 Task: View the tips for access builder.
Action: Mouse moved to (1210, 87)
Screenshot: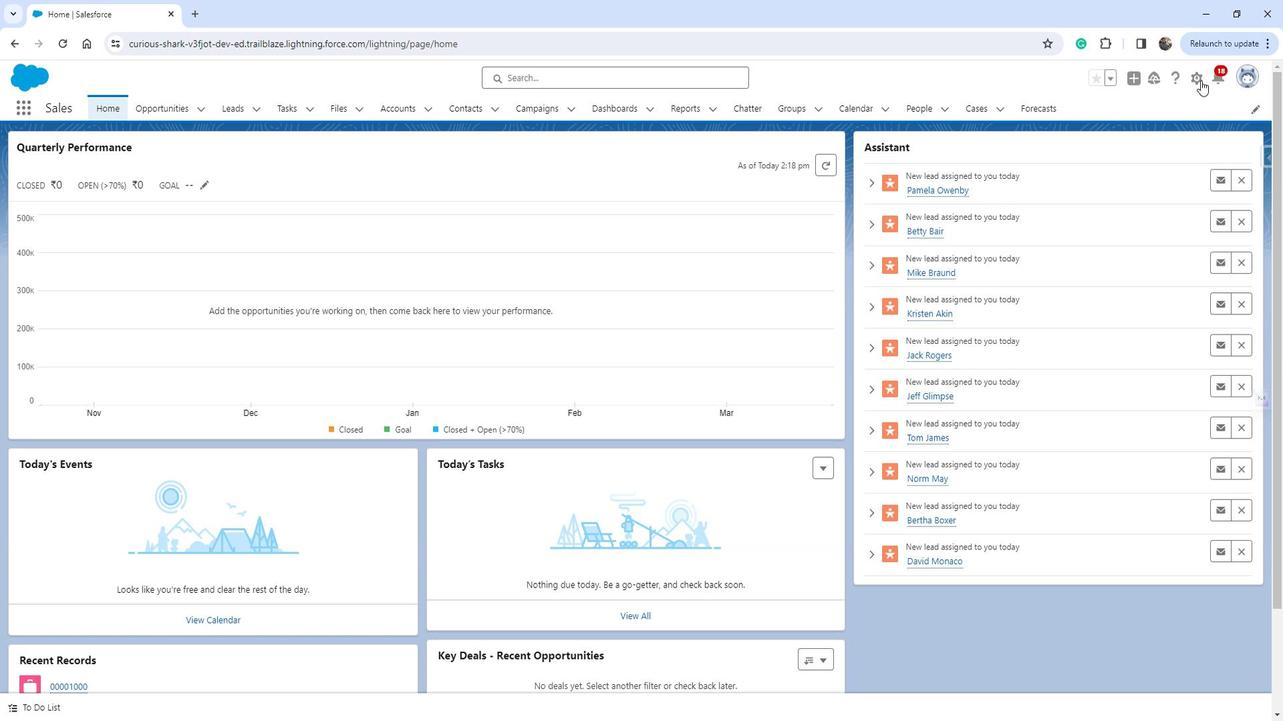 
Action: Mouse pressed left at (1210, 87)
Screenshot: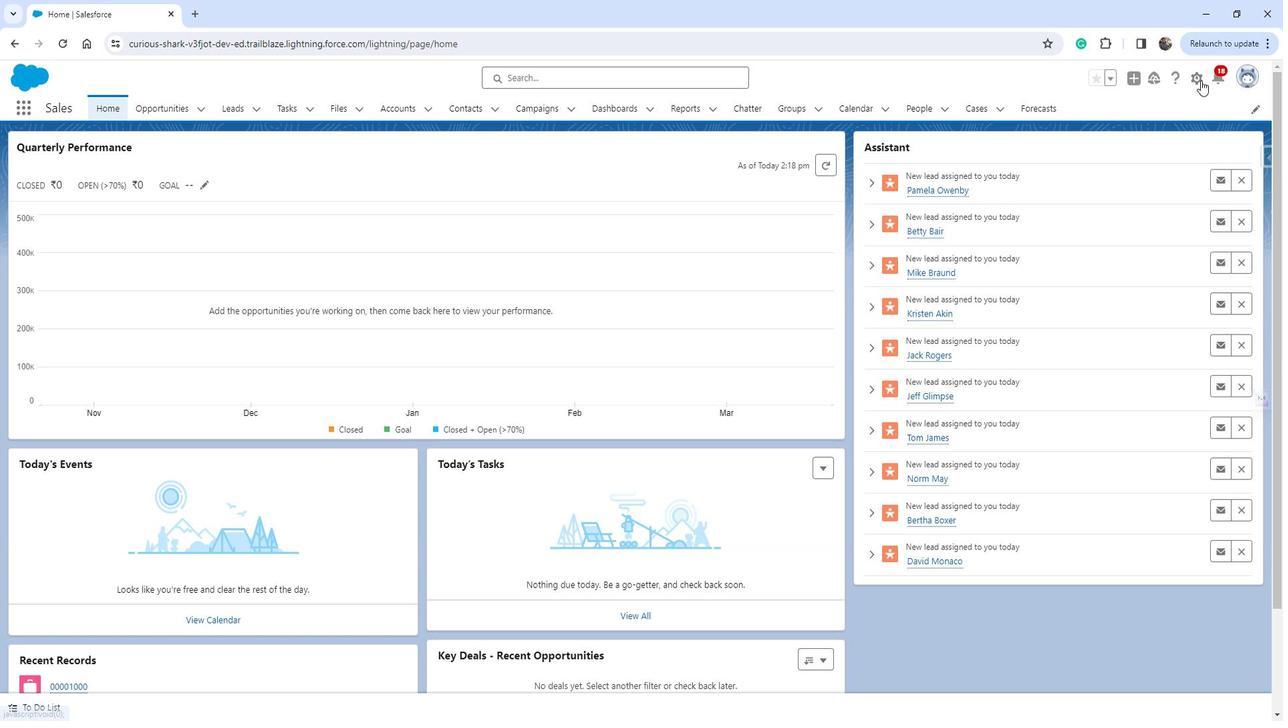 
Action: Mouse moved to (1164, 123)
Screenshot: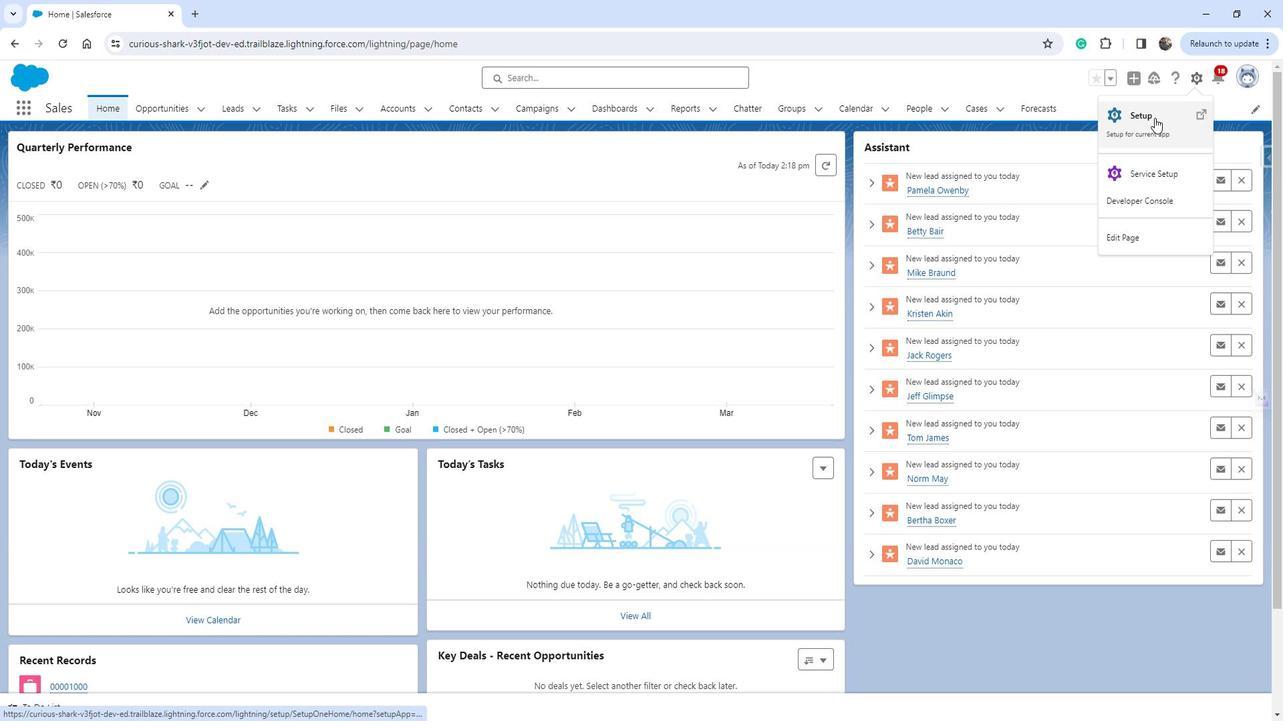 
Action: Mouse pressed left at (1164, 123)
Screenshot: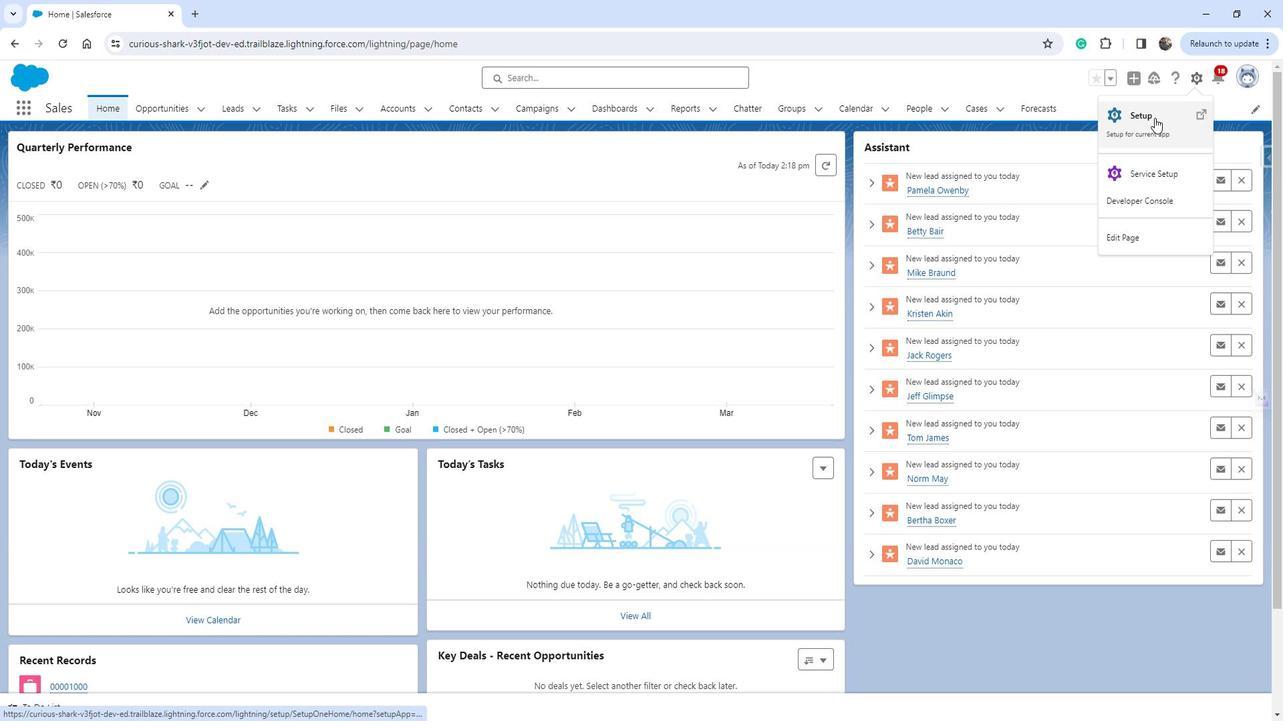 
Action: Mouse moved to (130, 408)
Screenshot: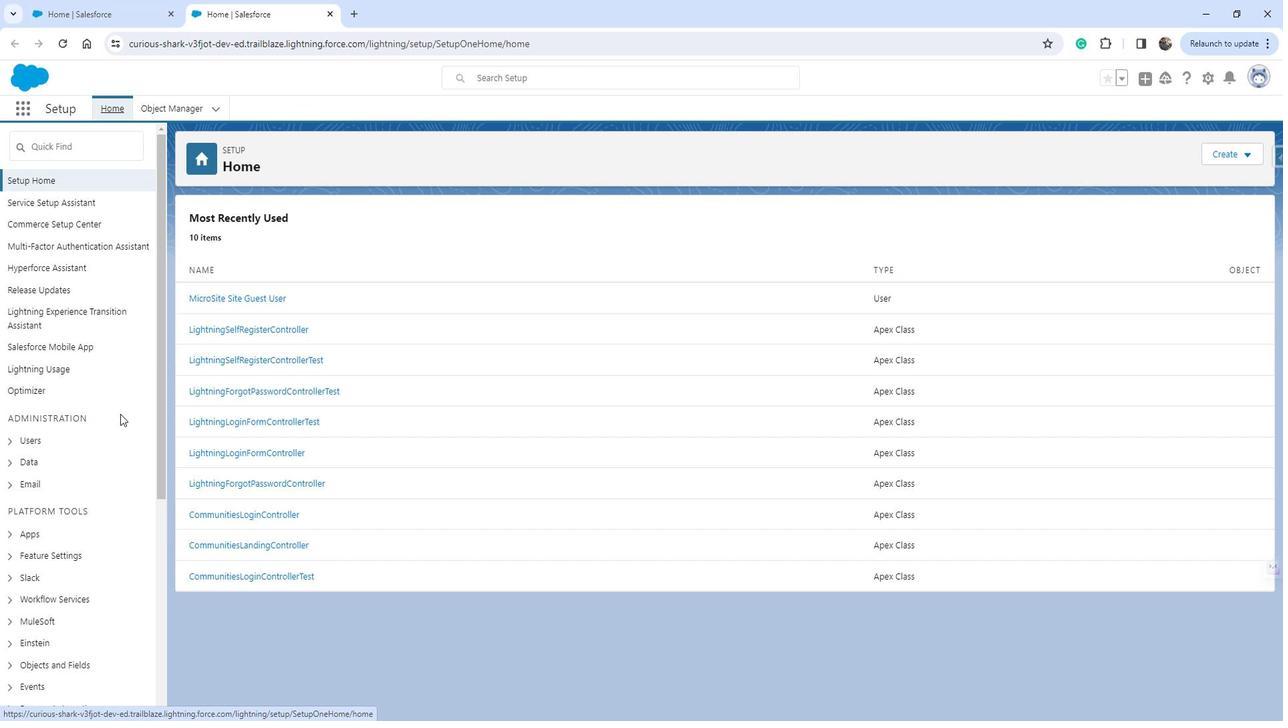 
Action: Mouse scrolled (130, 408) with delta (0, 0)
Screenshot: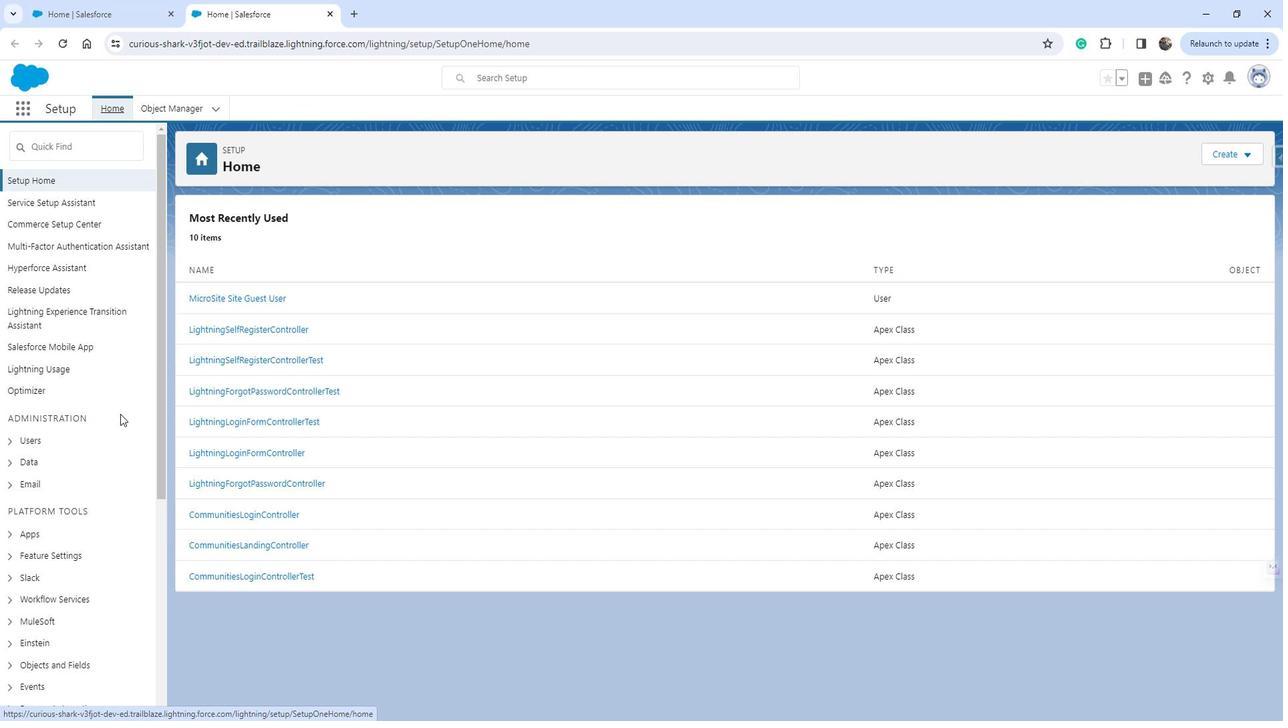 
Action: Mouse moved to (110, 414)
Screenshot: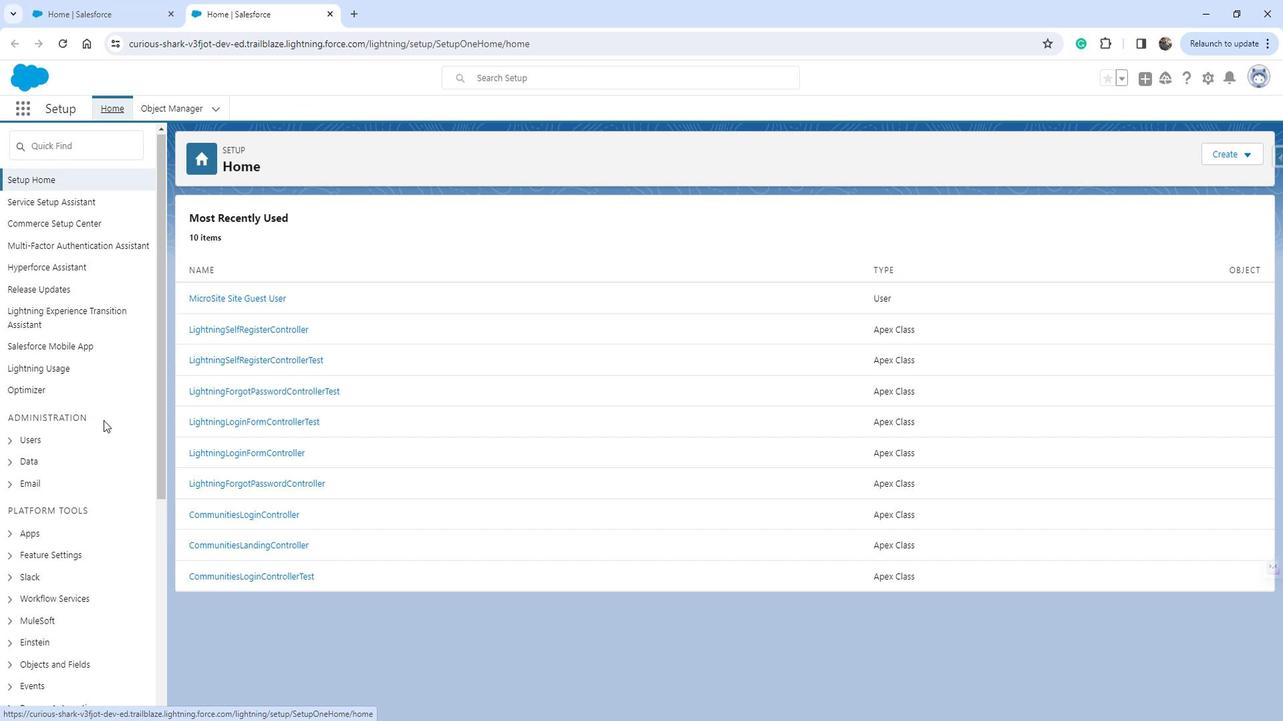 
Action: Mouse scrolled (110, 414) with delta (0, 0)
Screenshot: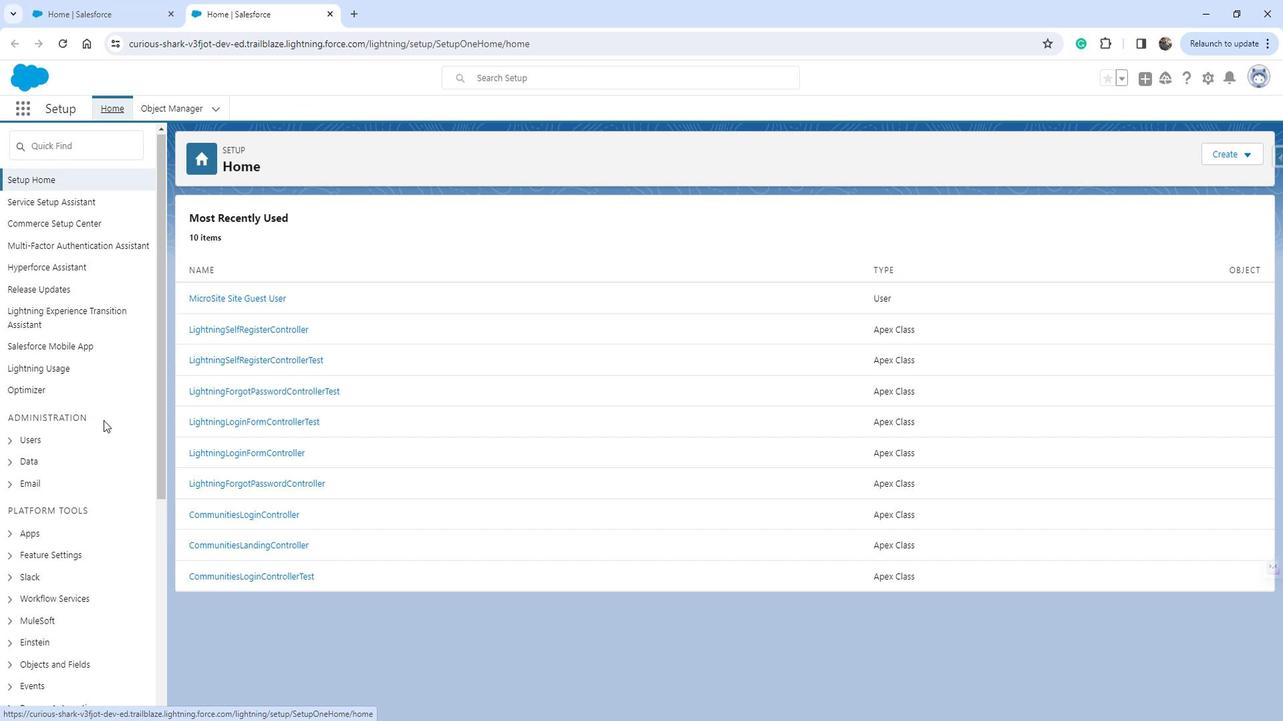 
Action: Mouse moved to (90, 414)
Screenshot: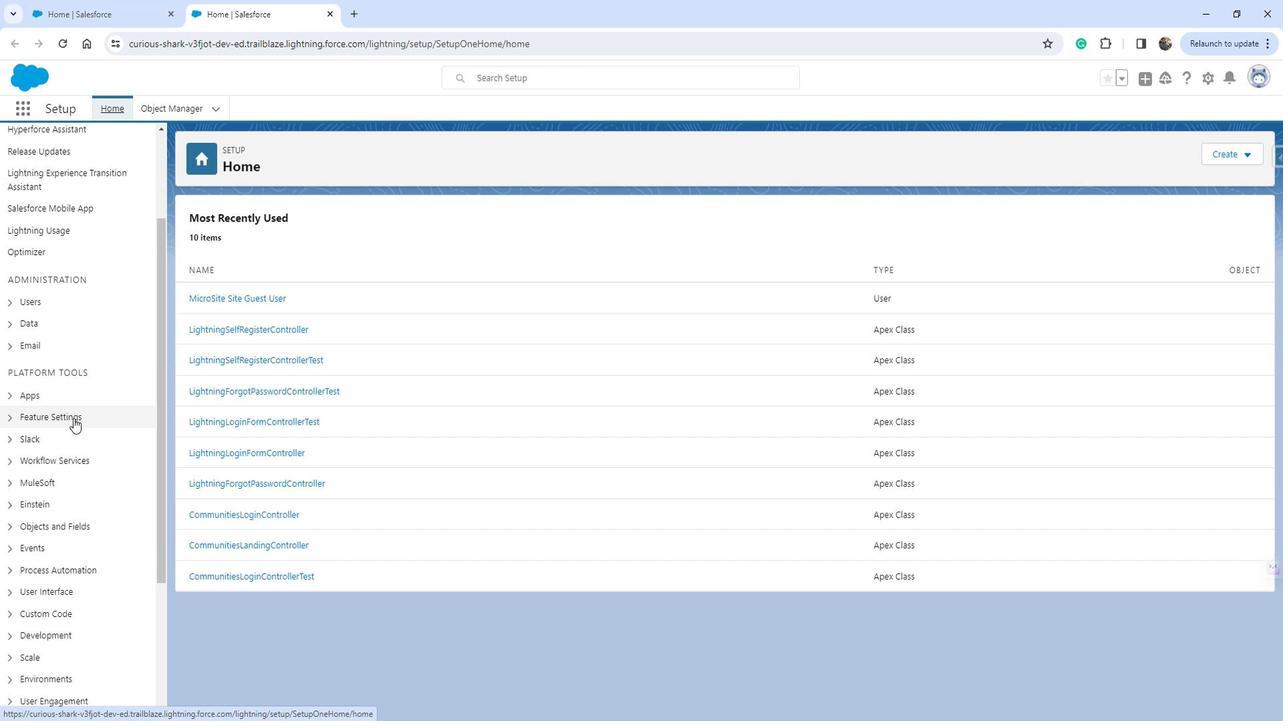 
Action: Mouse scrolled (90, 414) with delta (0, 0)
Screenshot: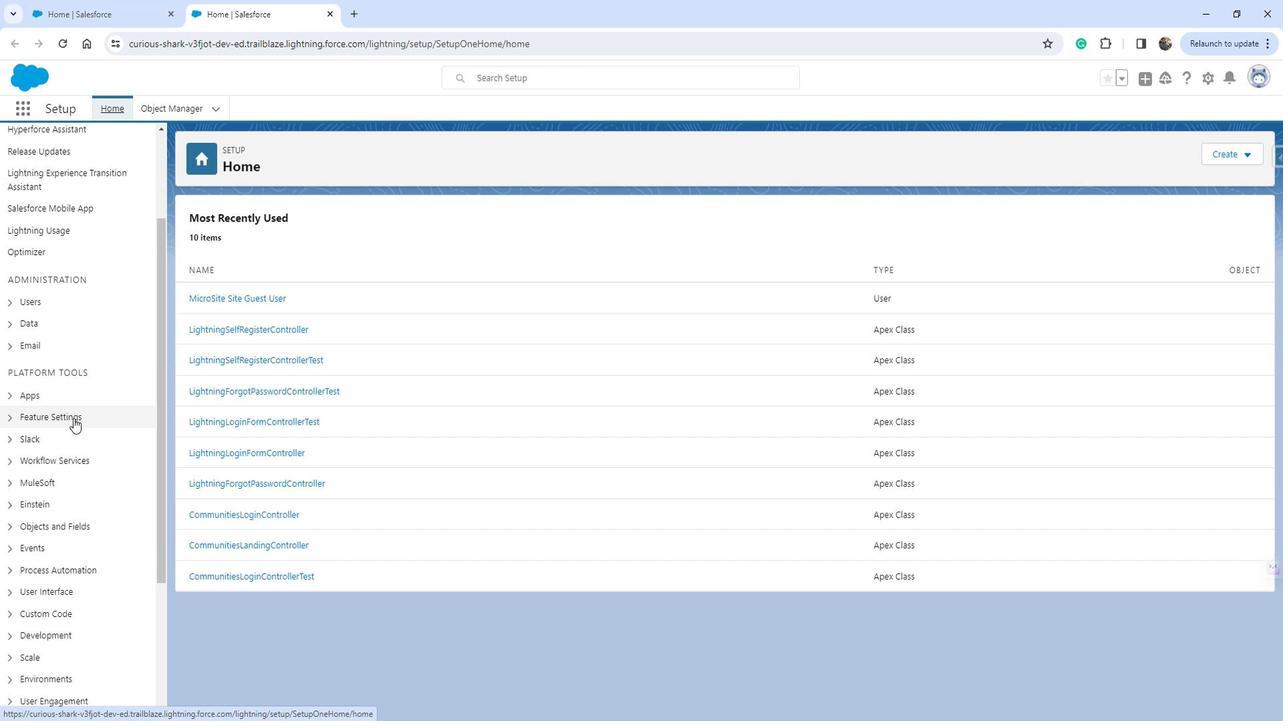 
Action: Mouse moved to (60, 344)
Screenshot: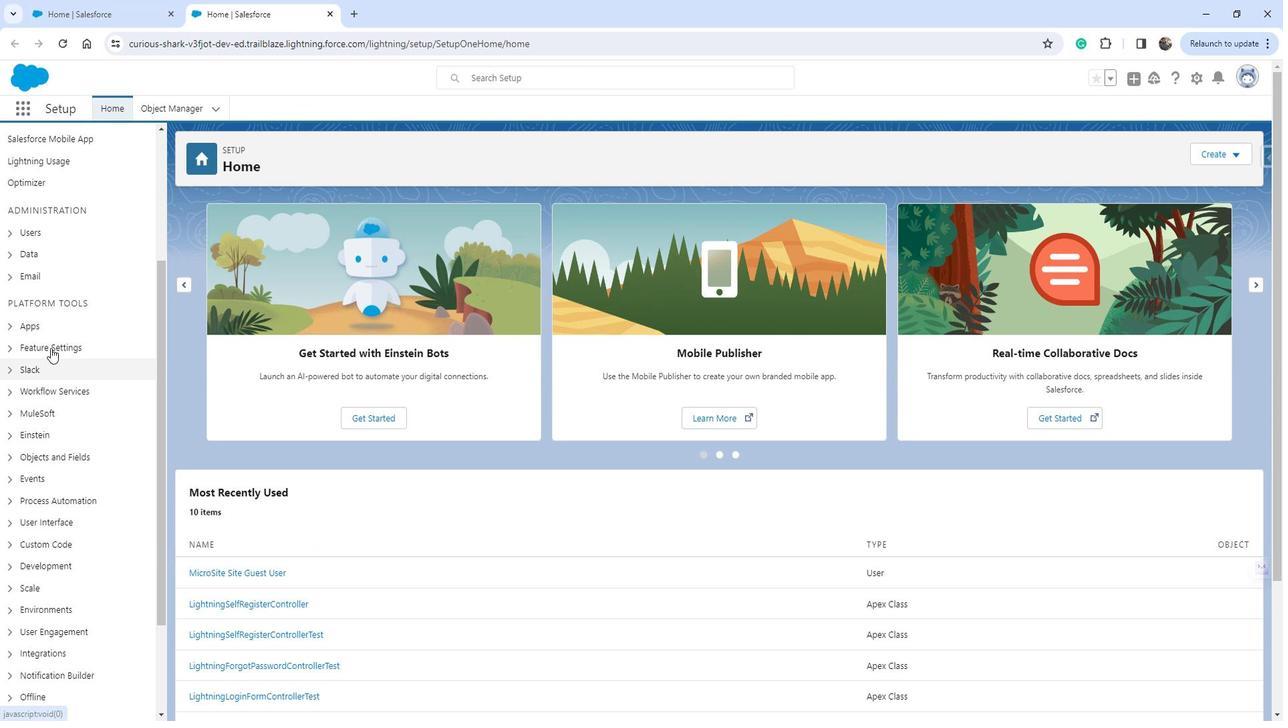 
Action: Mouse pressed left at (60, 344)
Screenshot: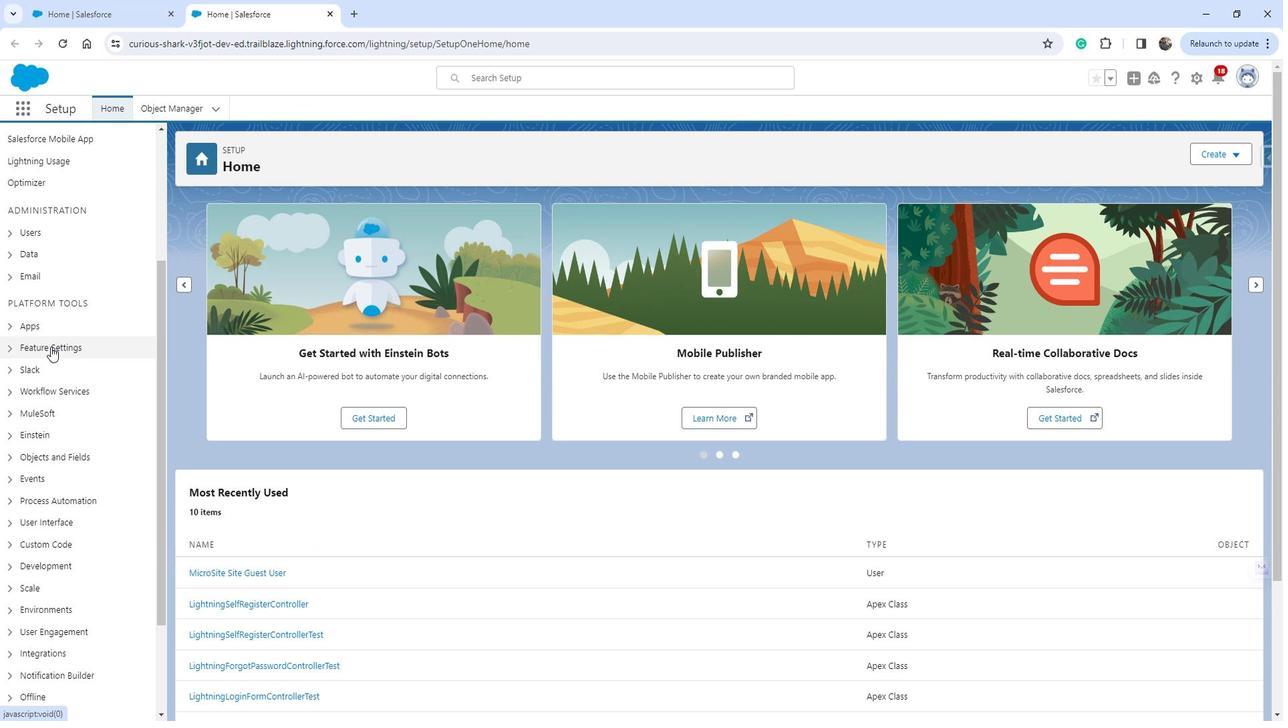 
Action: Mouse moved to (67, 446)
Screenshot: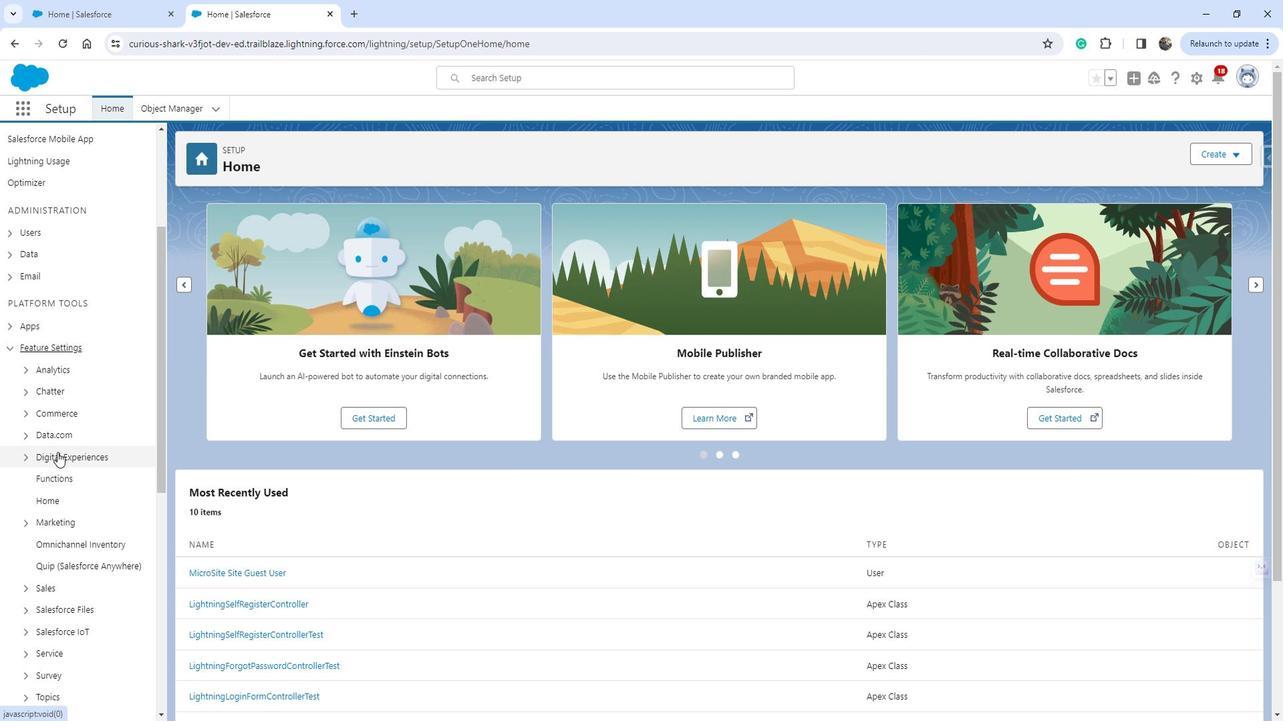 
Action: Mouse pressed left at (67, 446)
Screenshot: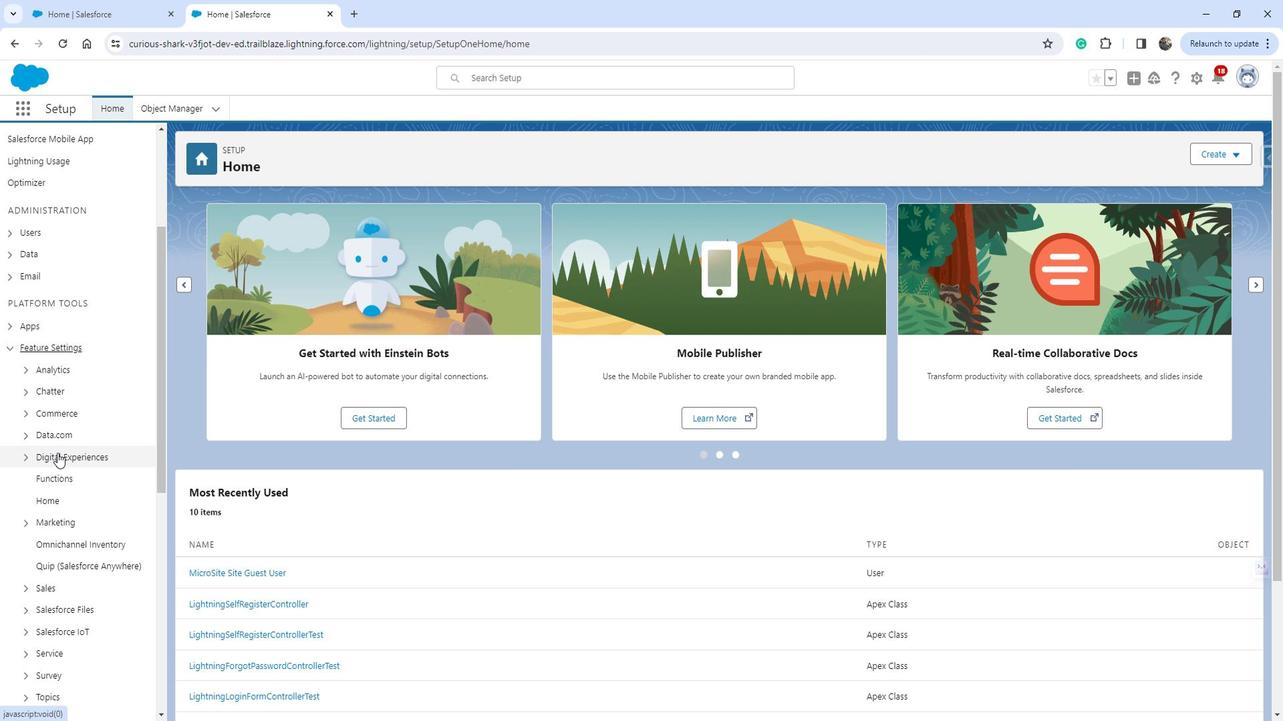 
Action: Mouse moved to (68, 473)
Screenshot: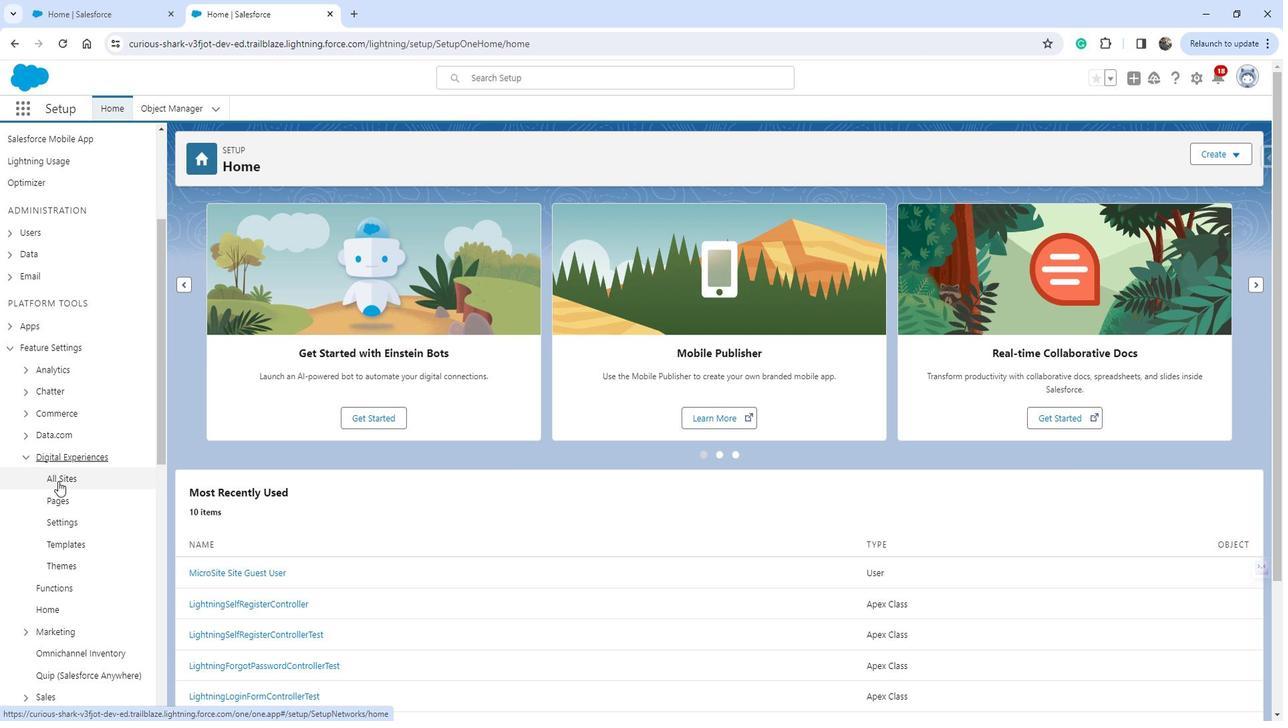 
Action: Mouse pressed left at (68, 473)
Screenshot: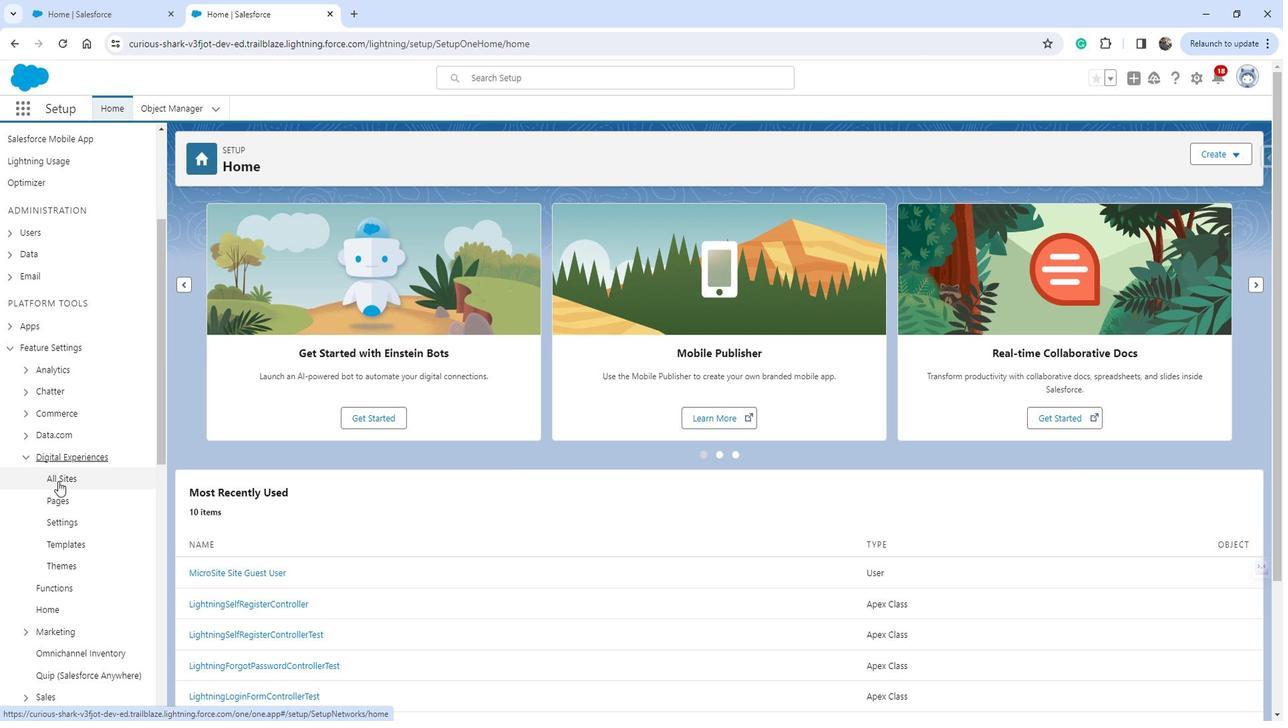 
Action: Mouse moved to (215, 317)
Screenshot: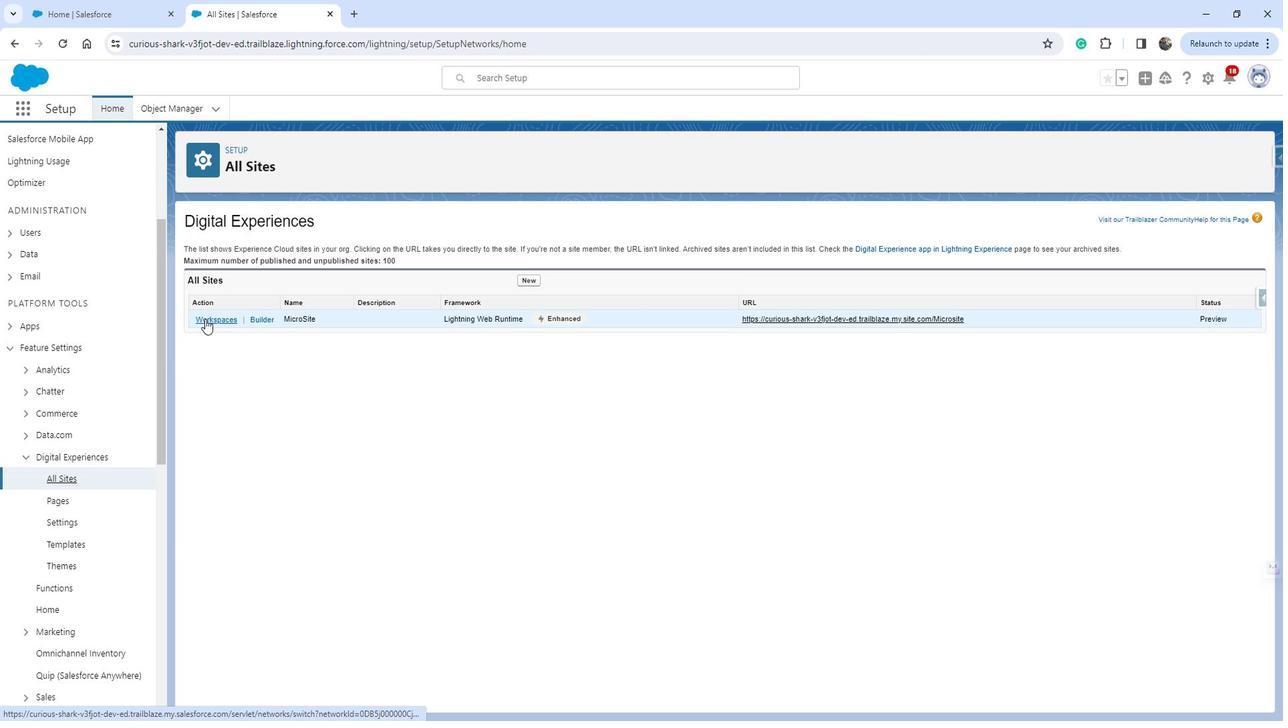 
Action: Mouse pressed left at (215, 317)
Screenshot: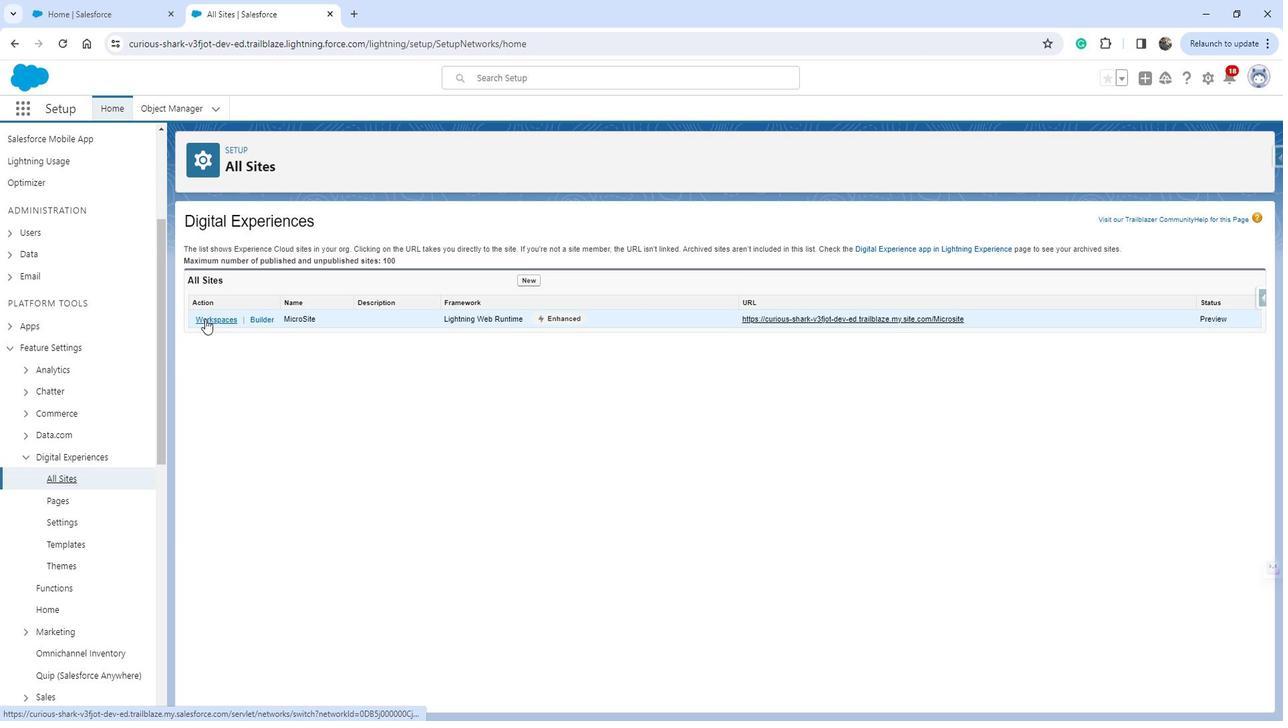 
Action: Mouse moved to (195, 328)
Screenshot: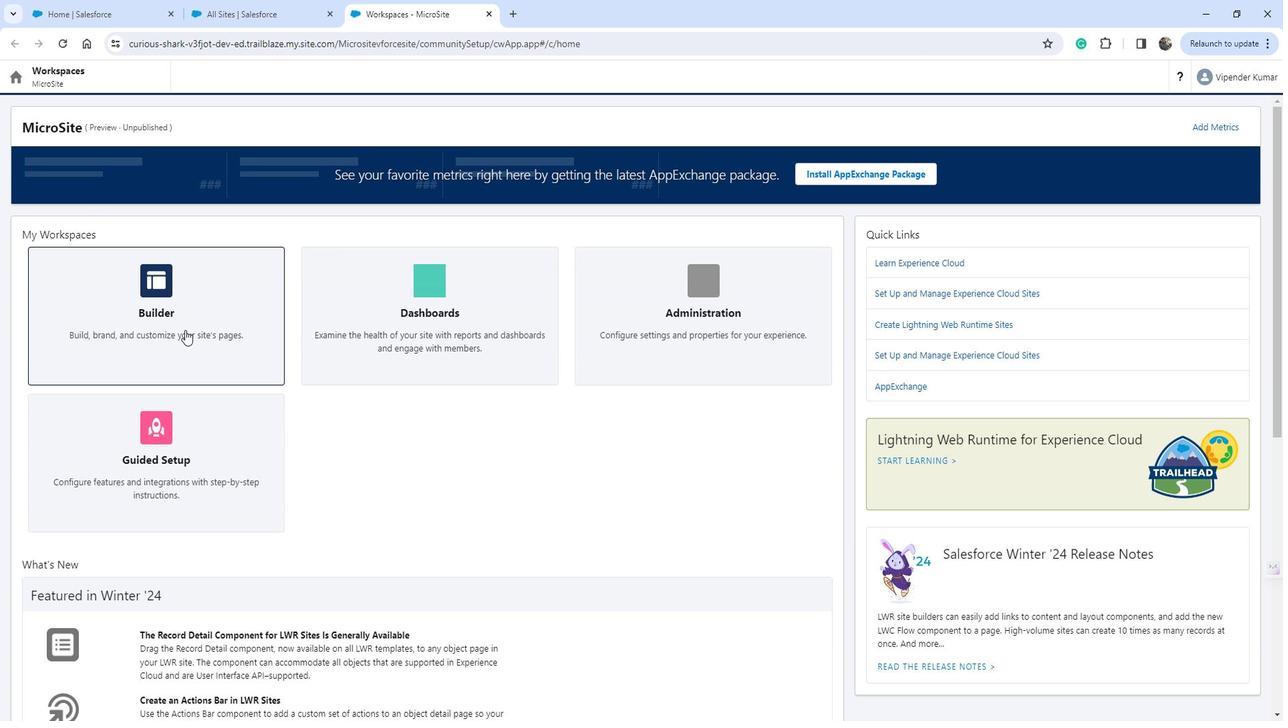 
Action: Mouse pressed left at (195, 328)
Screenshot: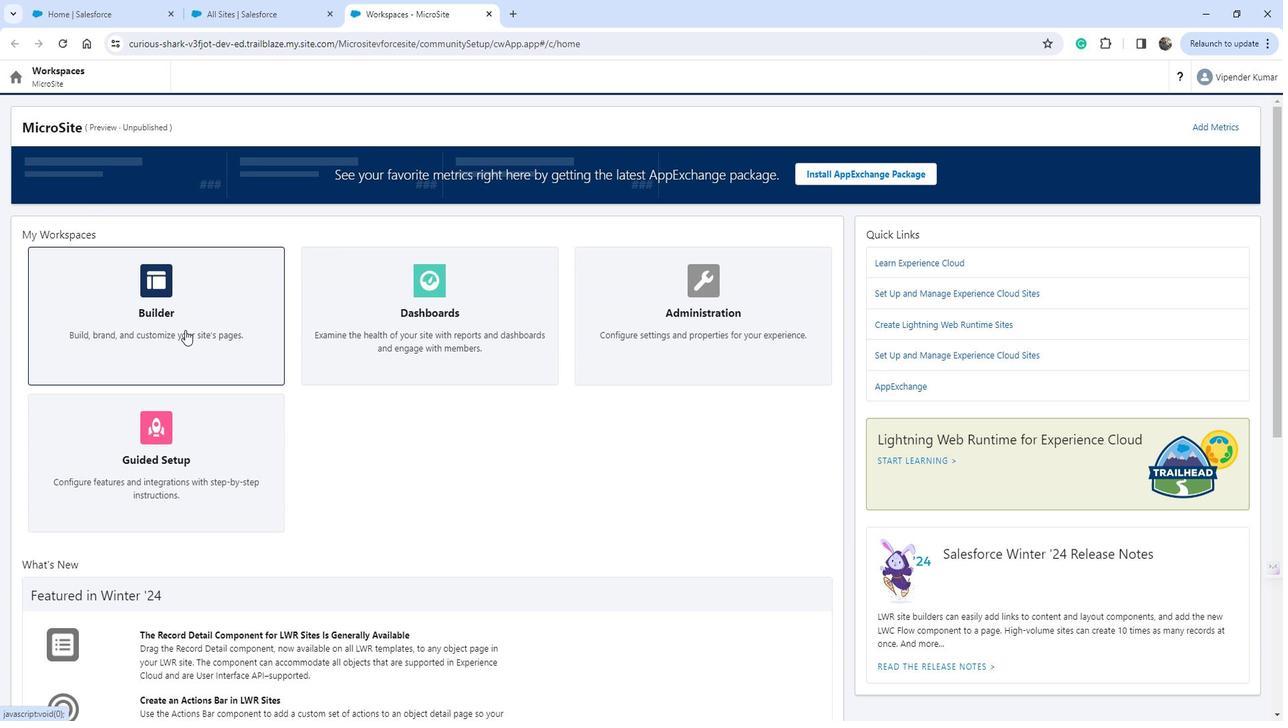 
Action: Mouse moved to (1169, 80)
Screenshot: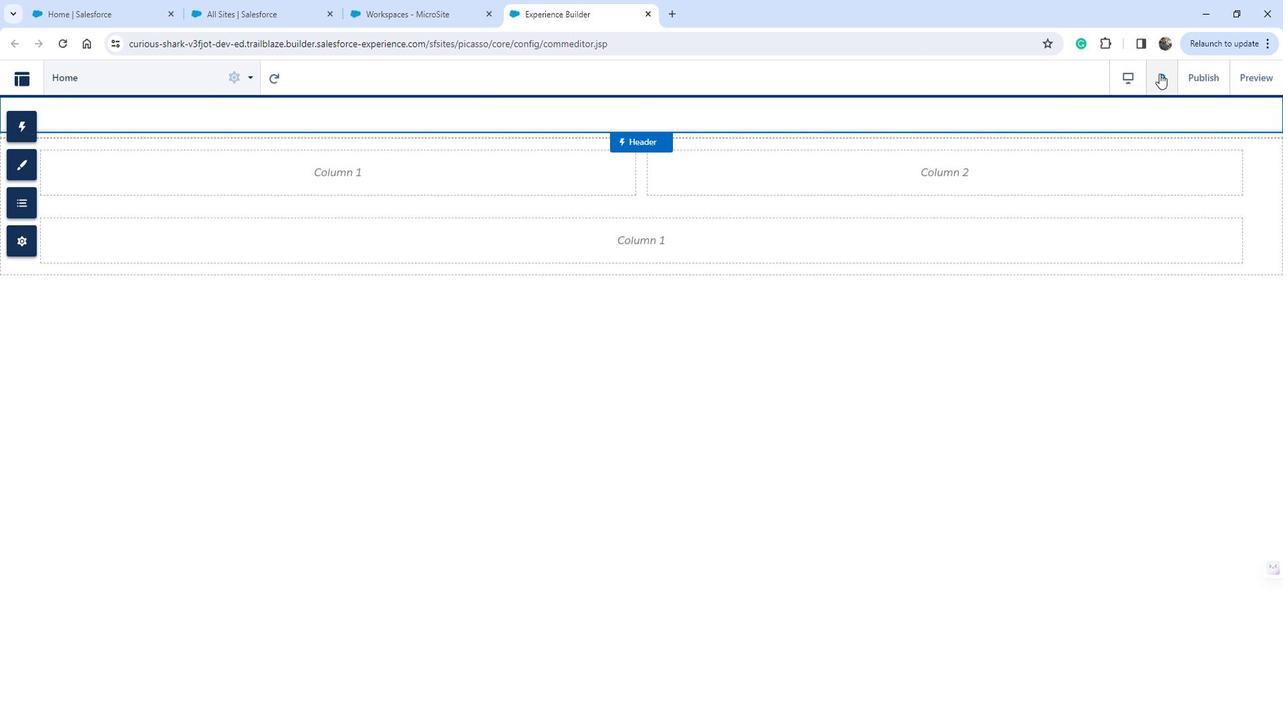 
Action: Mouse pressed left at (1169, 80)
Screenshot: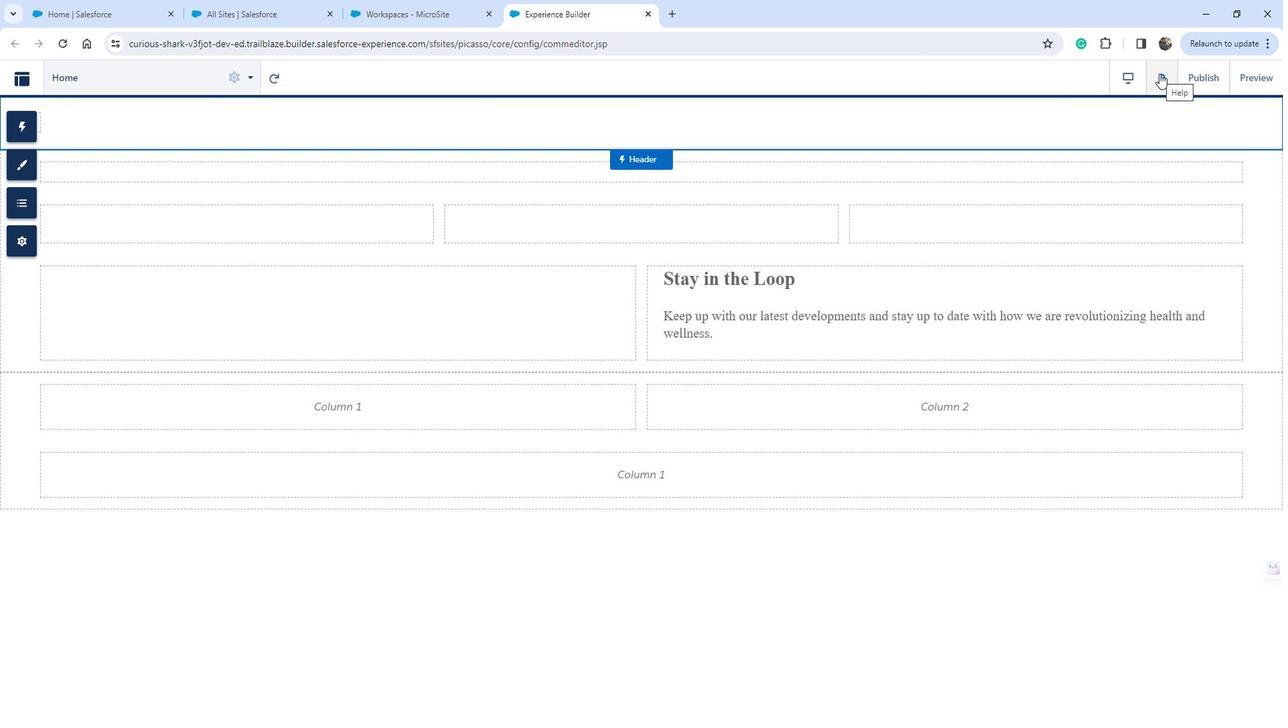 
Action: Mouse moved to (1188, 203)
Screenshot: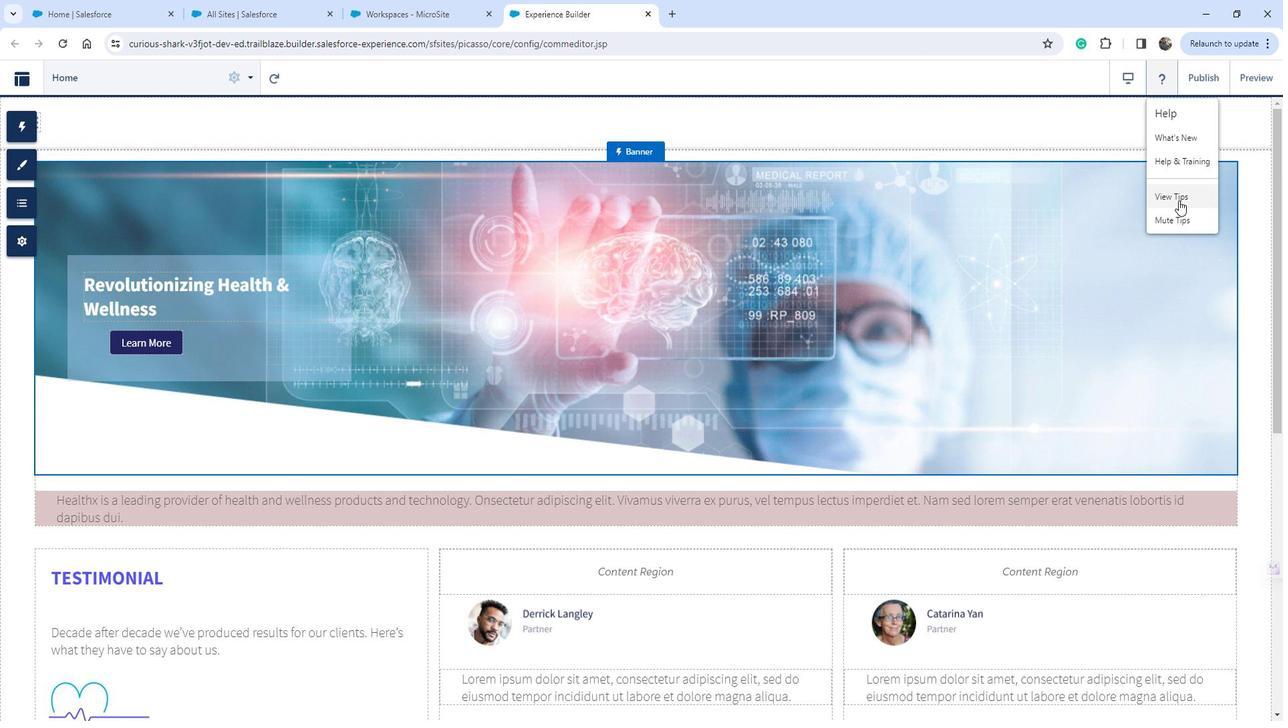
Action: Mouse pressed left at (1188, 203)
Screenshot: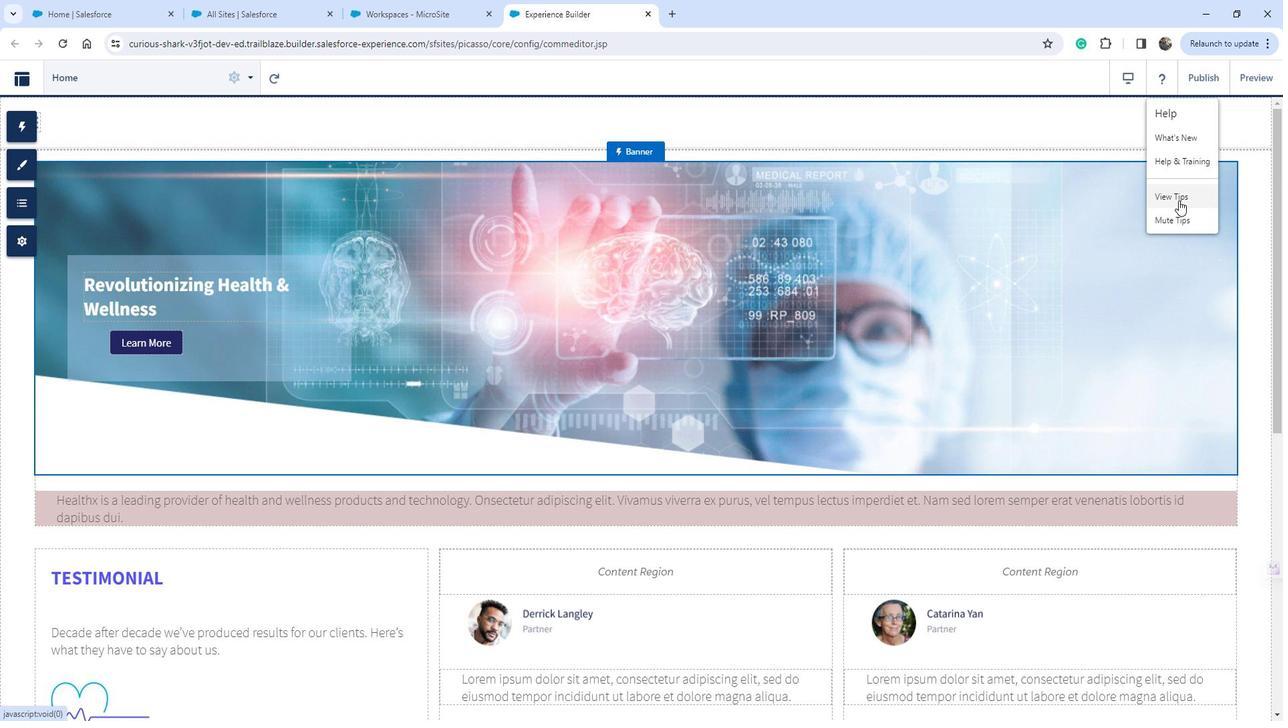
